 Task: In the Company medtronic.com, Add note: 'Schedule a meeting with the finance team to review budget allocations.'. Mark checkbox to create task to follow up ': In 3 business days '. Create task, with  description: Physical meeting done, Add due date: Today; Add reminder: 30 Minutes before. Set Priority High and add note: Review the attached proposal before the meeting and highlight the key benefits for the client.. Logged in from softage.1@softage.net
Action: Mouse moved to (88, 56)
Screenshot: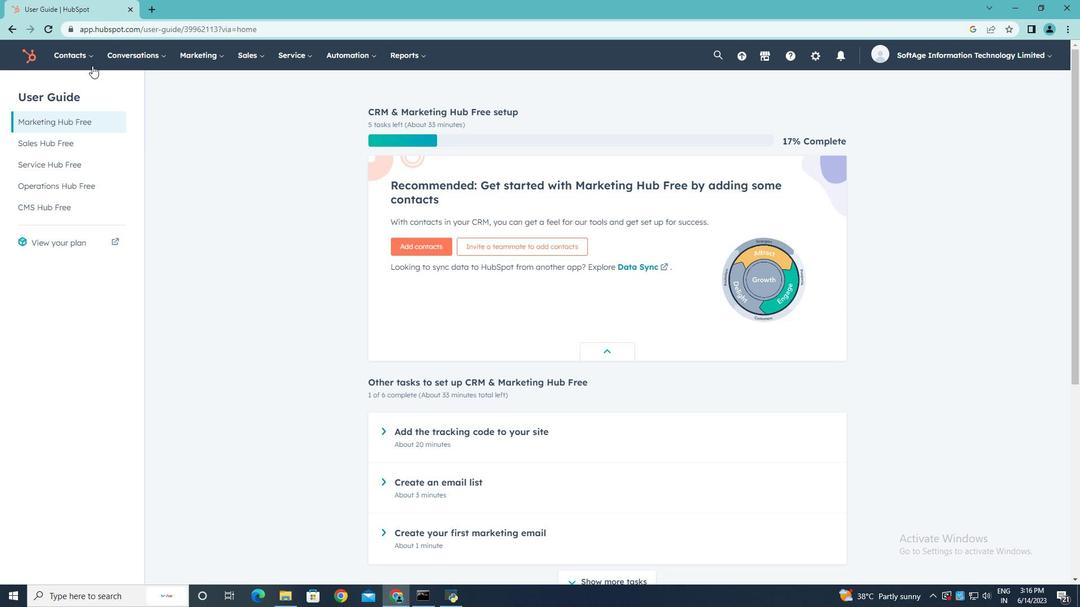 
Action: Mouse pressed left at (88, 56)
Screenshot: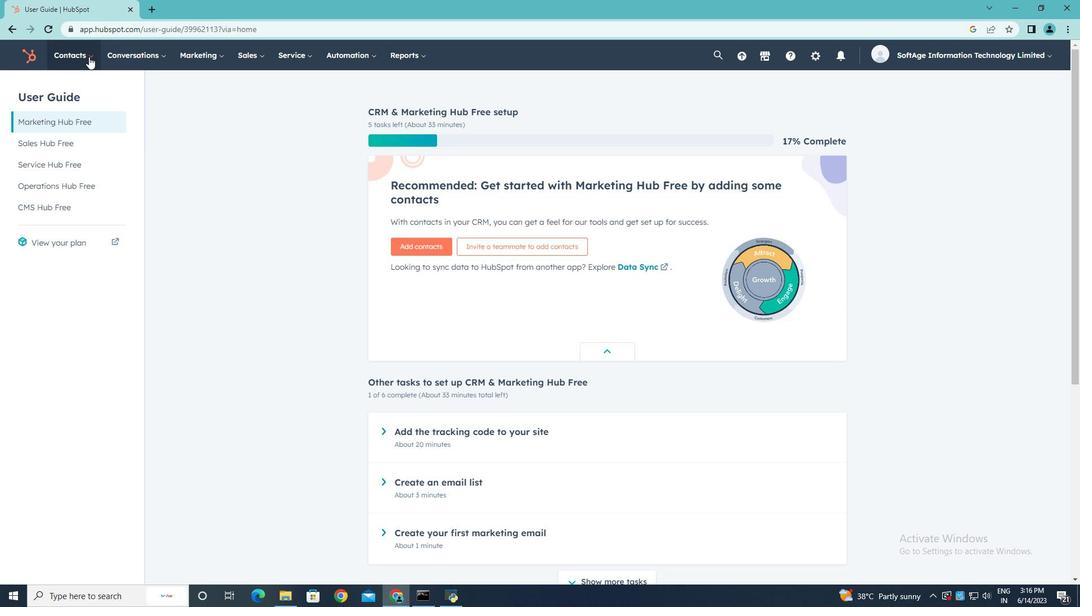 
Action: Mouse moved to (79, 114)
Screenshot: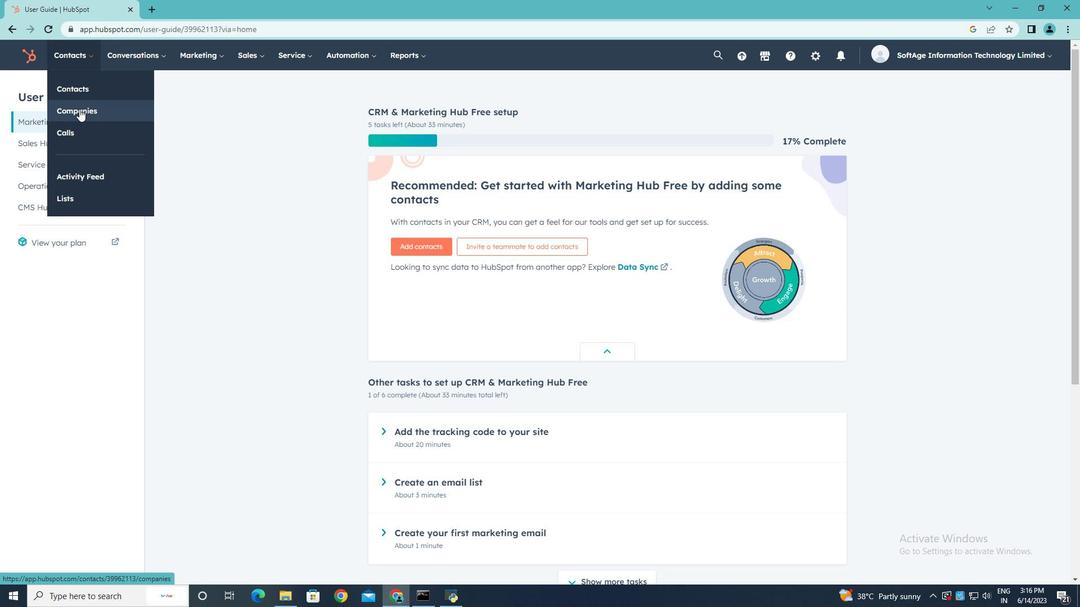 
Action: Mouse pressed left at (79, 114)
Screenshot: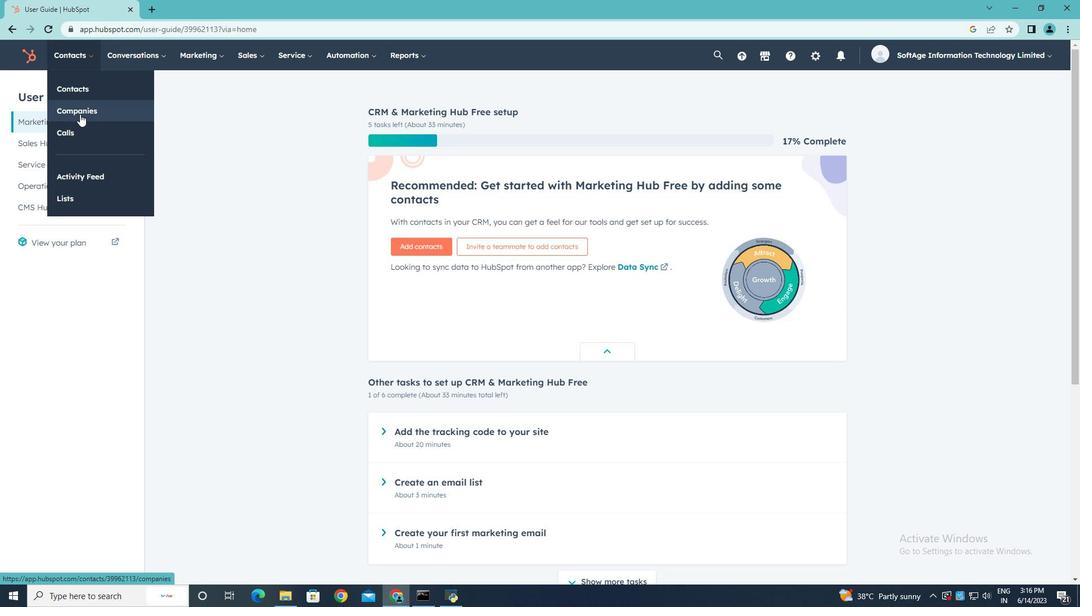 
Action: Mouse moved to (82, 184)
Screenshot: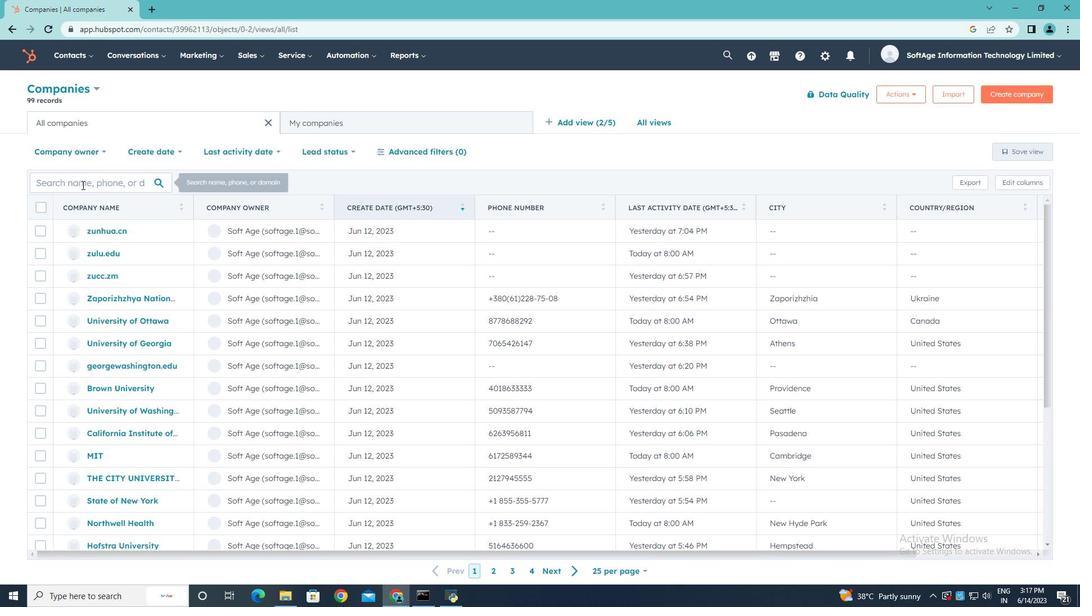 
Action: Mouse pressed left at (82, 184)
Screenshot: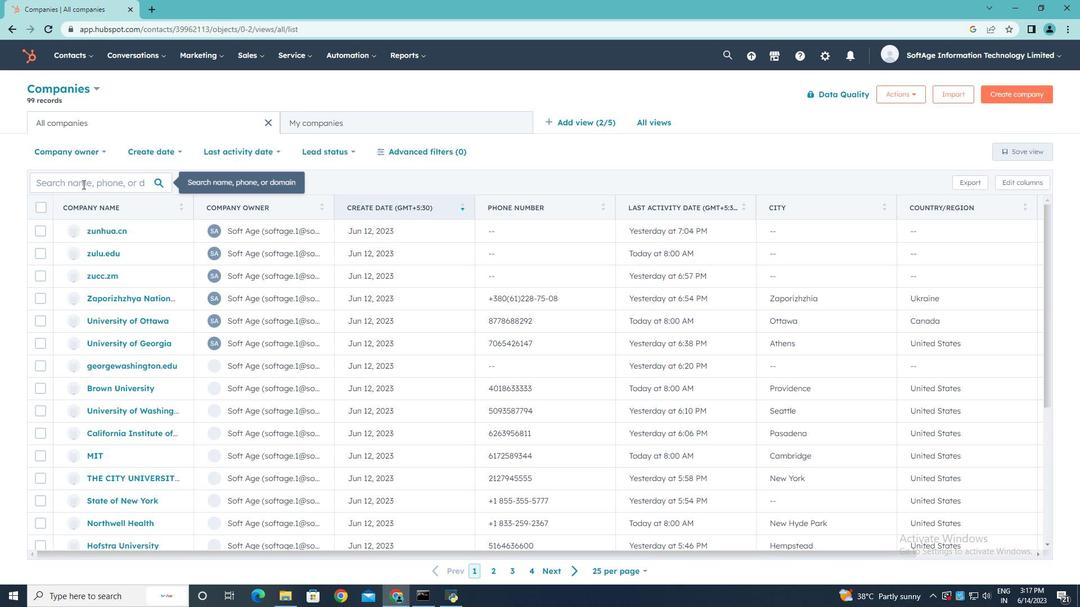 
Action: Key pressed medtronic.com
Screenshot: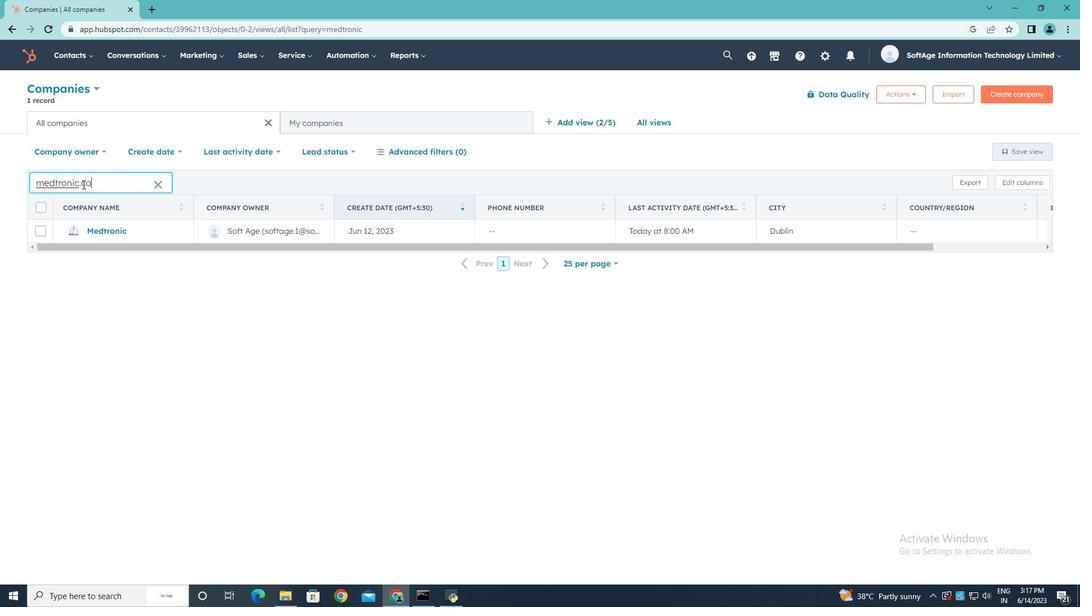 
Action: Mouse moved to (100, 228)
Screenshot: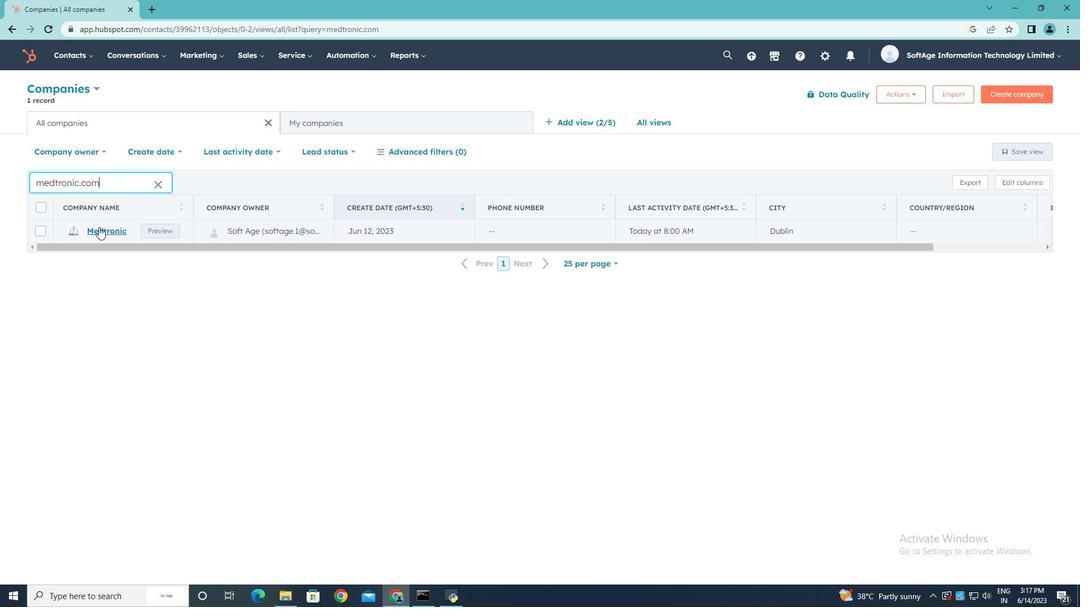 
Action: Mouse pressed left at (100, 228)
Screenshot: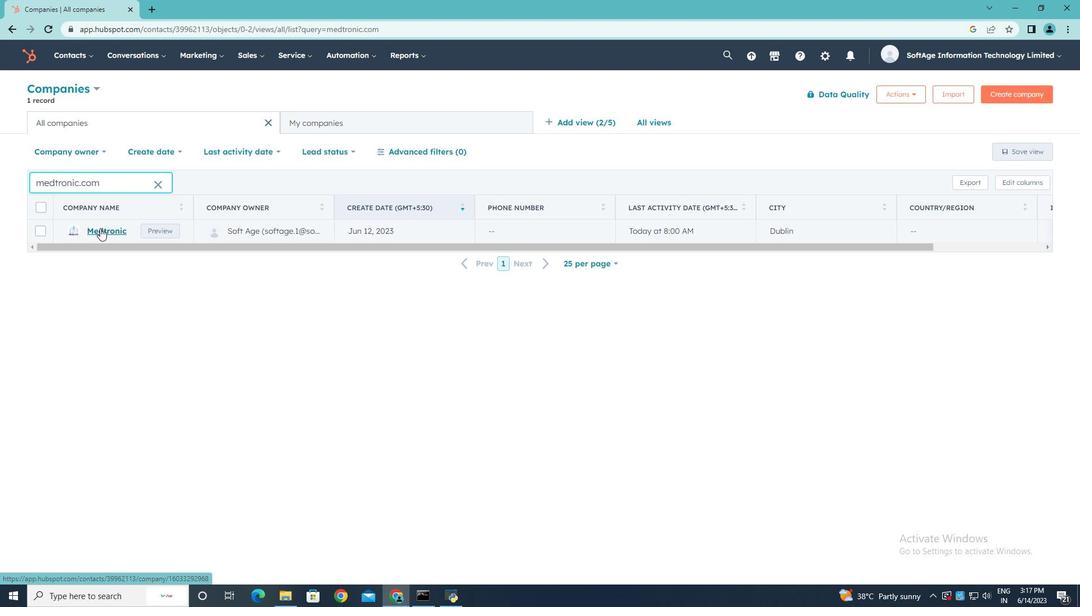 
Action: Mouse moved to (41, 187)
Screenshot: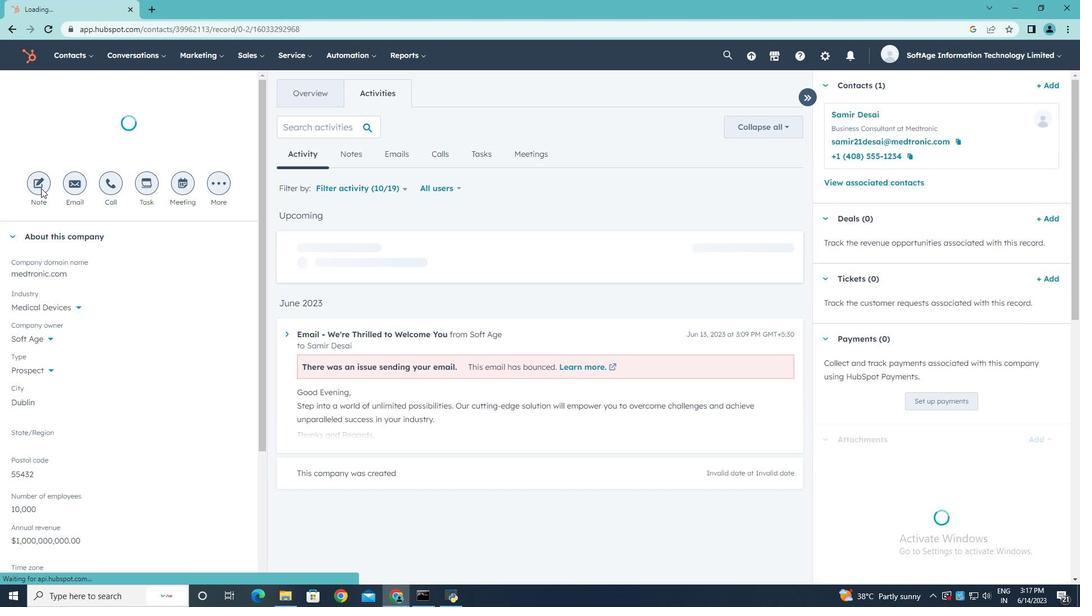 
Action: Mouse pressed left at (41, 187)
Screenshot: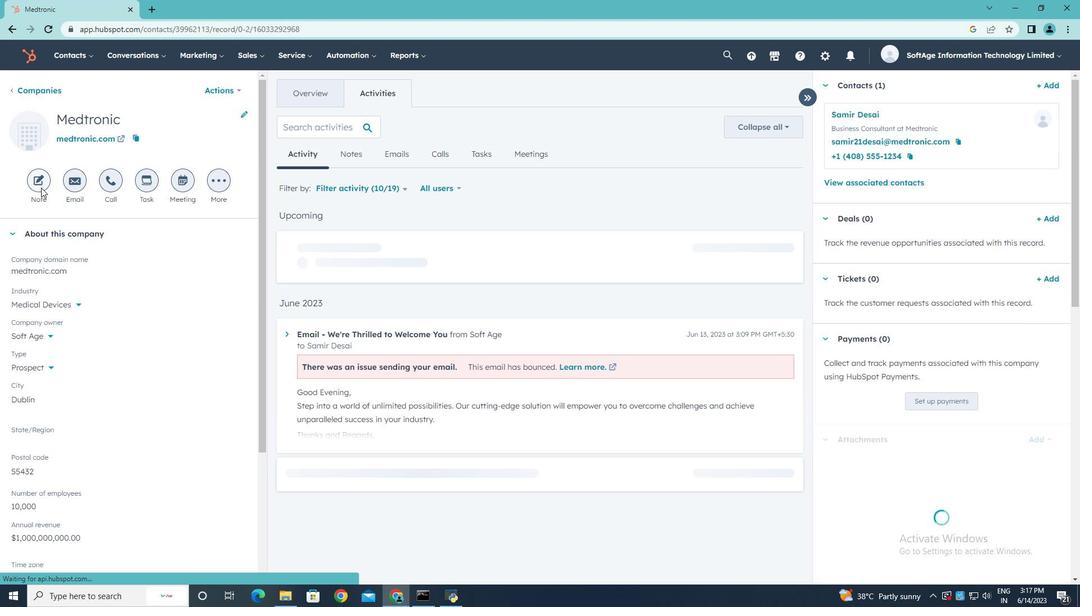 
Action: Key pressed <Key.shift><Key.shift><Key.shift><Key.shift><Key.shift><Key.shift>Schedule<Key.space>a<Key.space>meeting<Key.space>with<Key.space>the<Key.space>d<Key.backspace>finance<Key.space>team<Key.space>to<Key.space>review<Key.space>budget<Key.space>allocs<Key.backspace>ations.
Screenshot: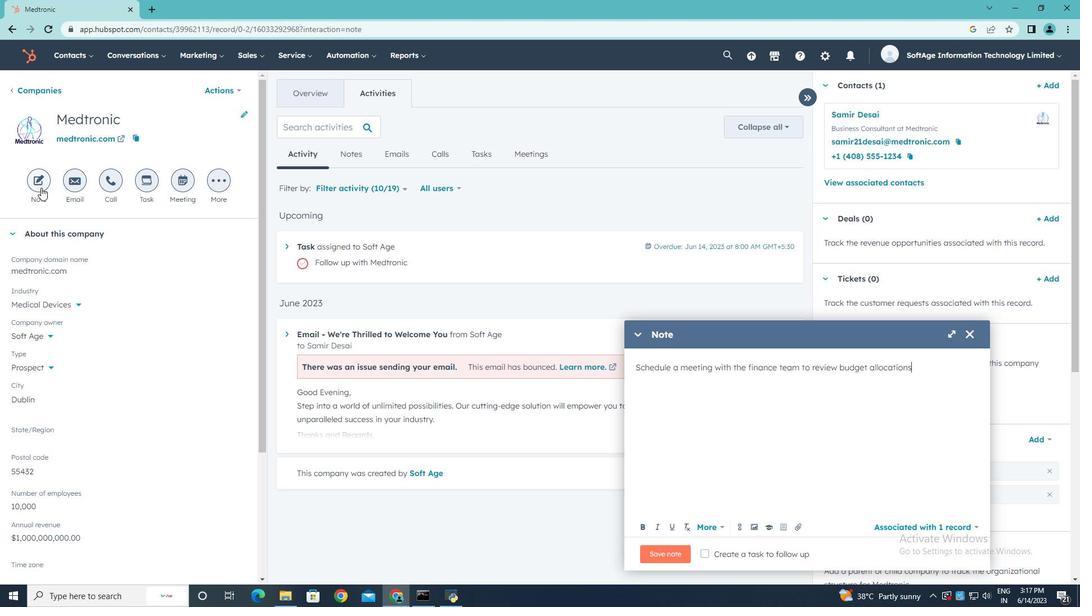 
Action: Mouse moved to (708, 554)
Screenshot: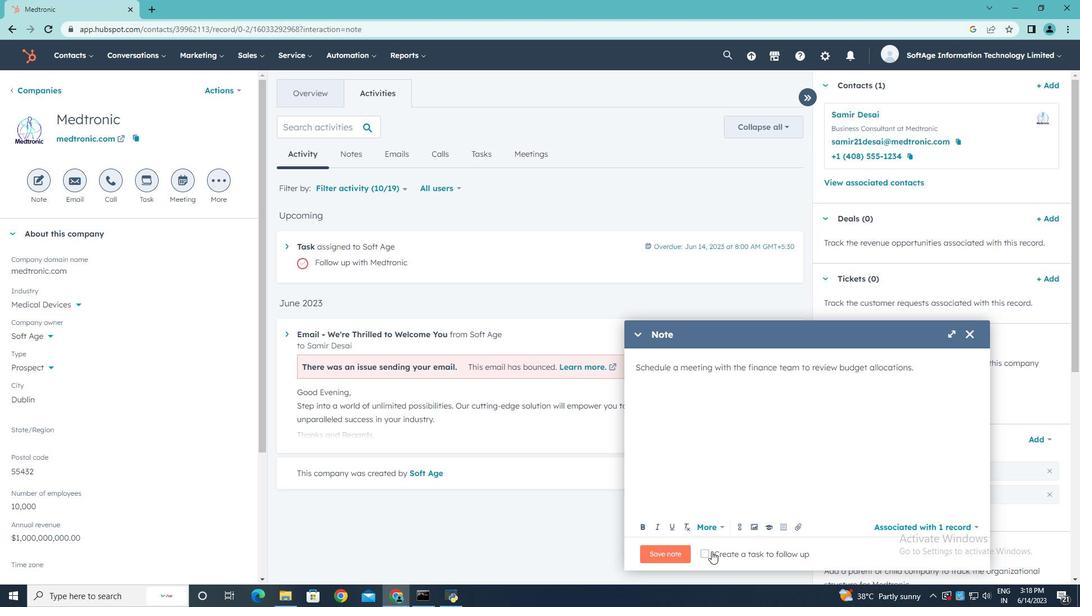 
Action: Mouse pressed left at (708, 554)
Screenshot: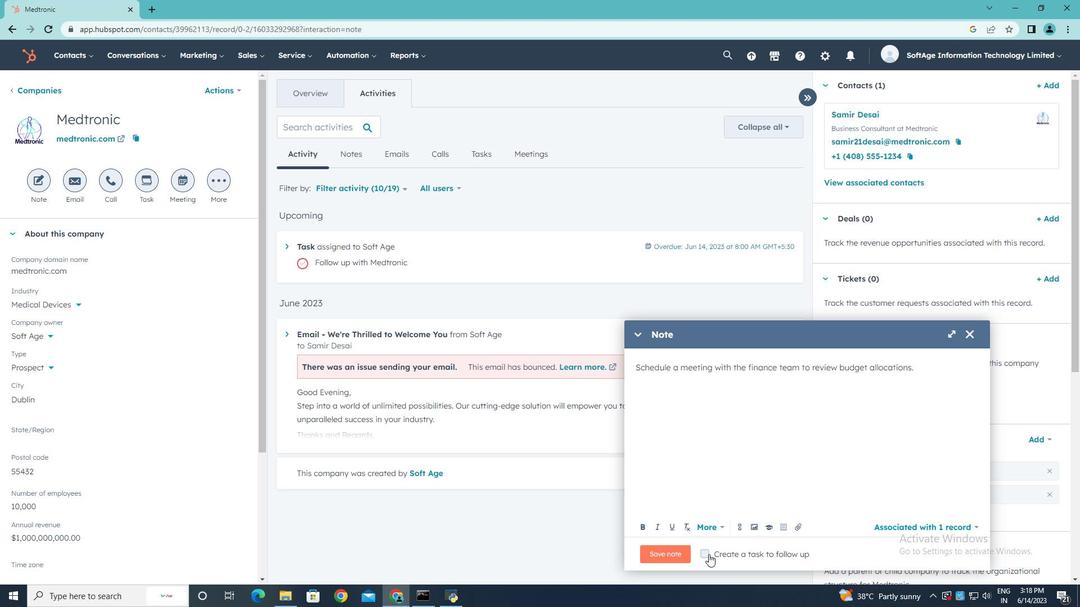 
Action: Mouse moved to (931, 554)
Screenshot: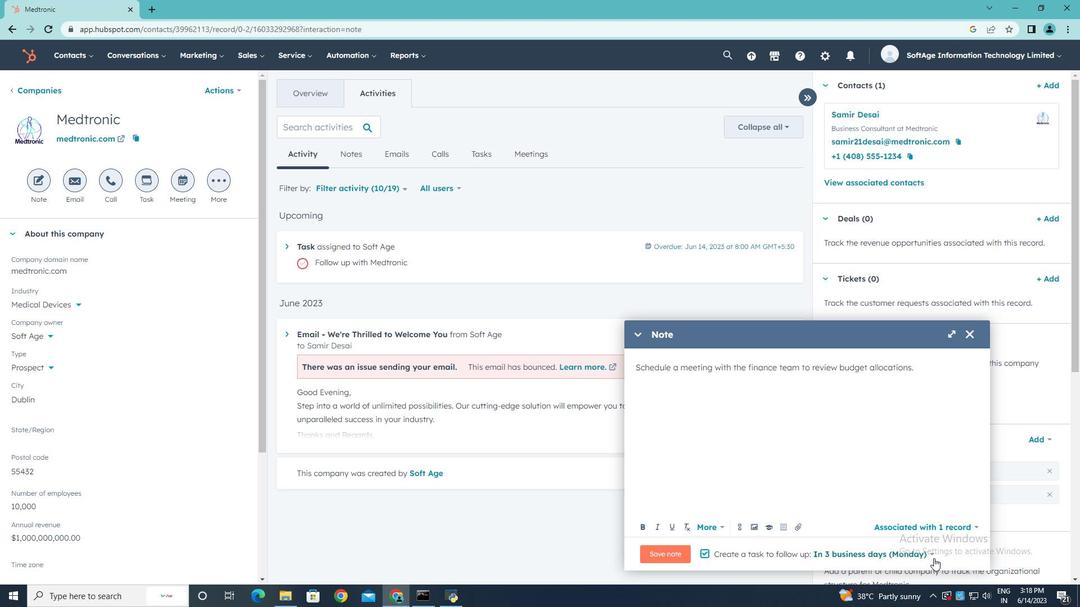 
Action: Mouse pressed left at (931, 554)
Screenshot: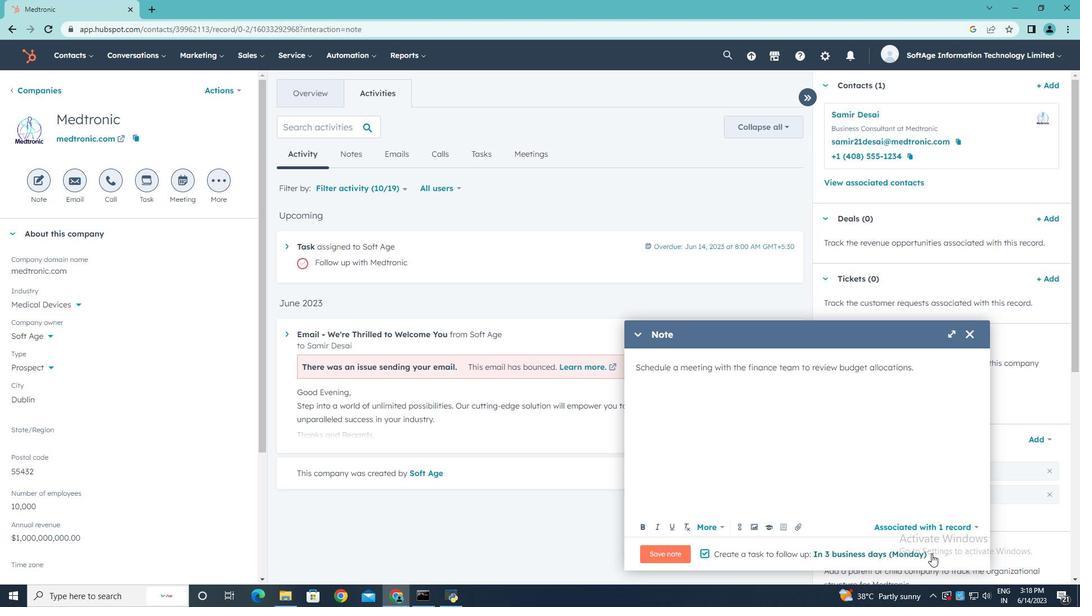 
Action: Mouse moved to (910, 446)
Screenshot: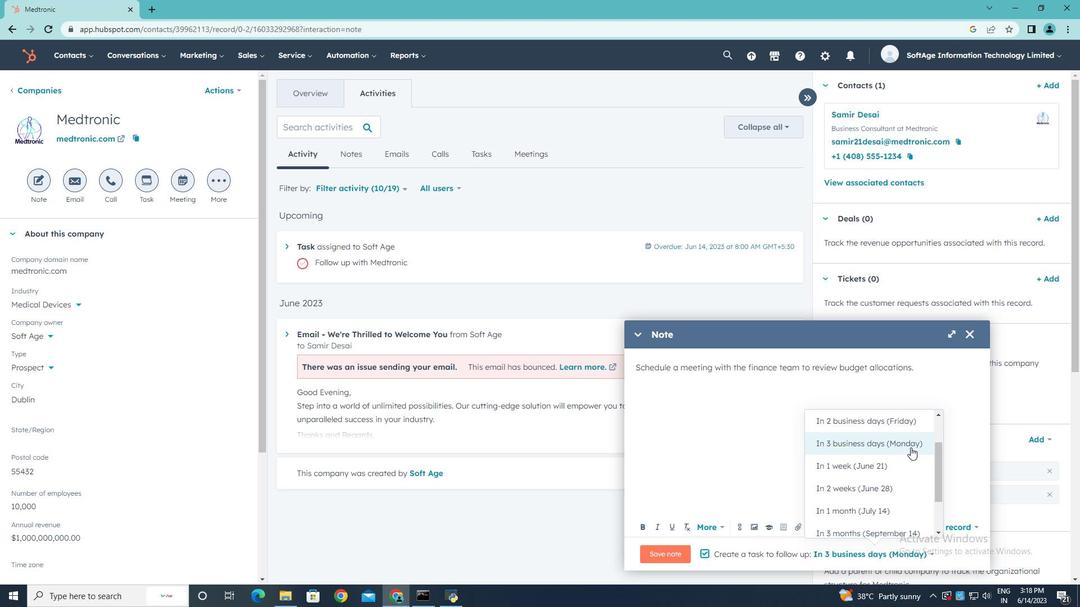 
Action: Mouse pressed left at (910, 446)
Screenshot: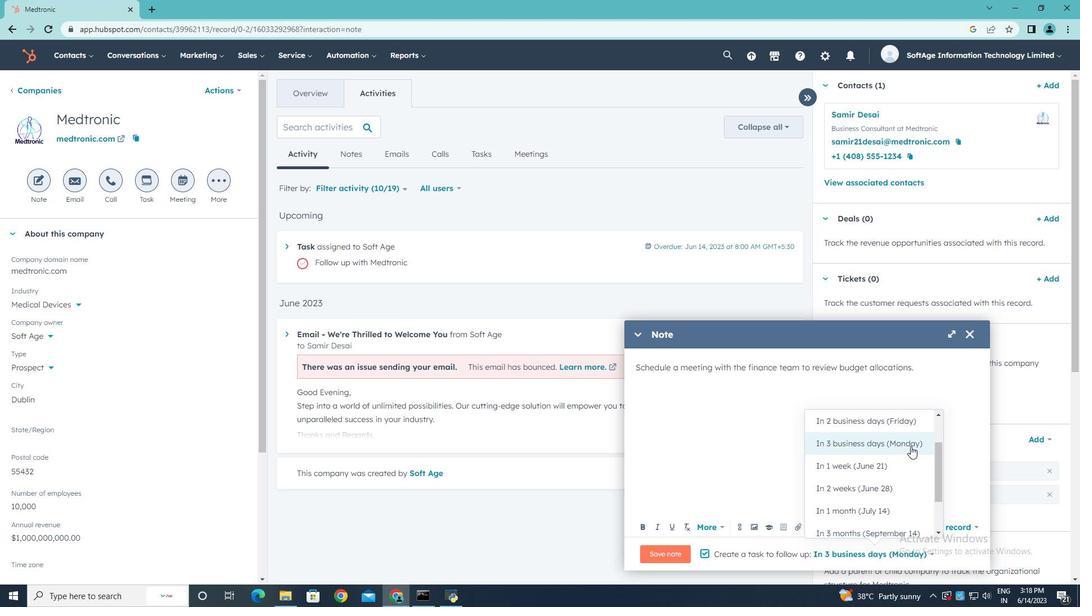 
Action: Mouse moved to (668, 554)
Screenshot: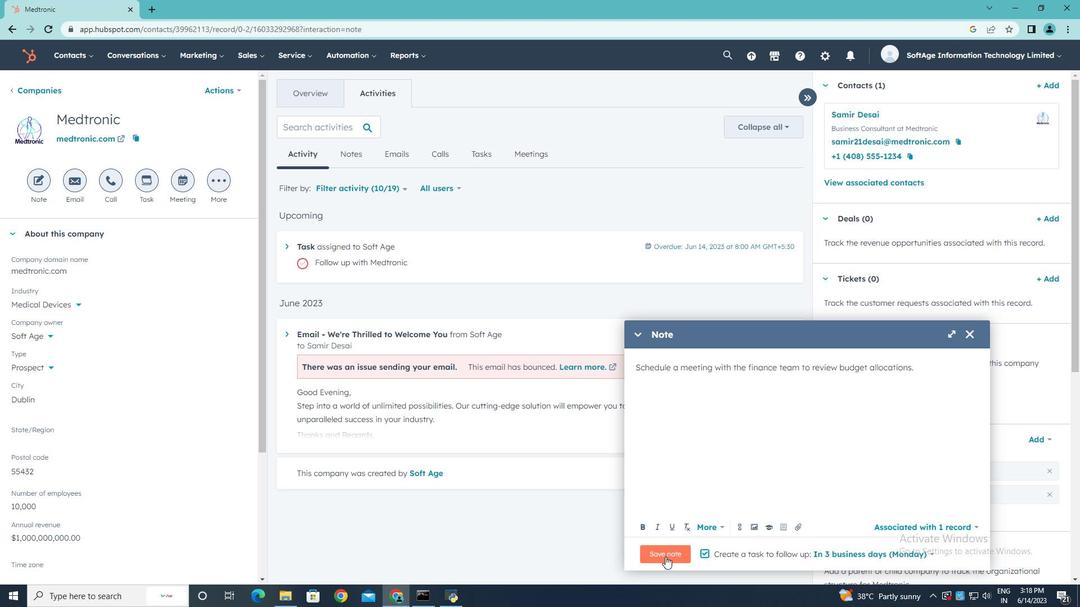 
Action: Mouse pressed left at (668, 554)
Screenshot: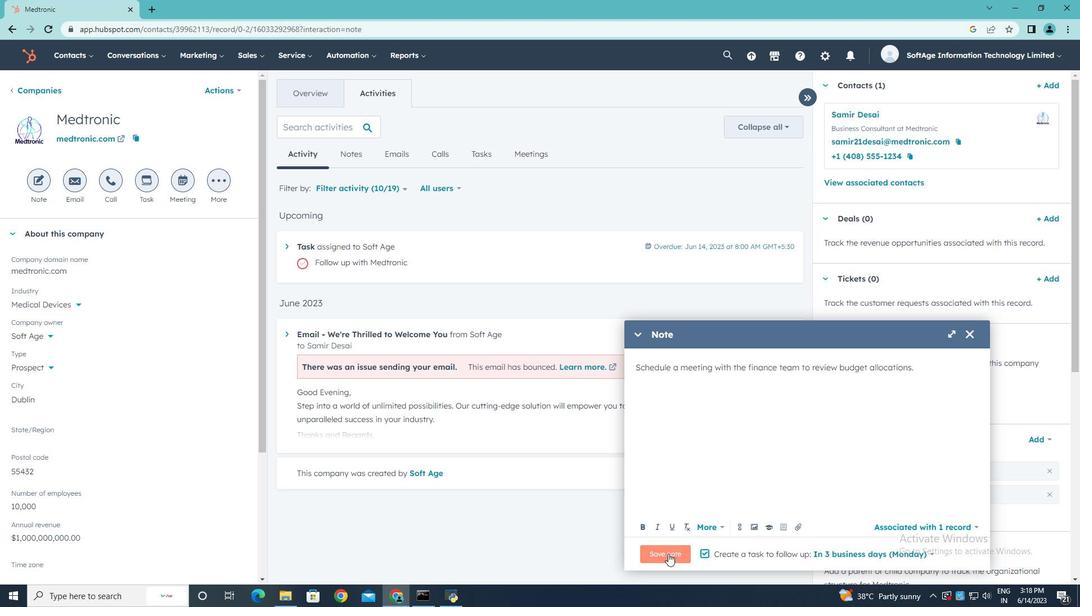
Action: Mouse moved to (152, 185)
Screenshot: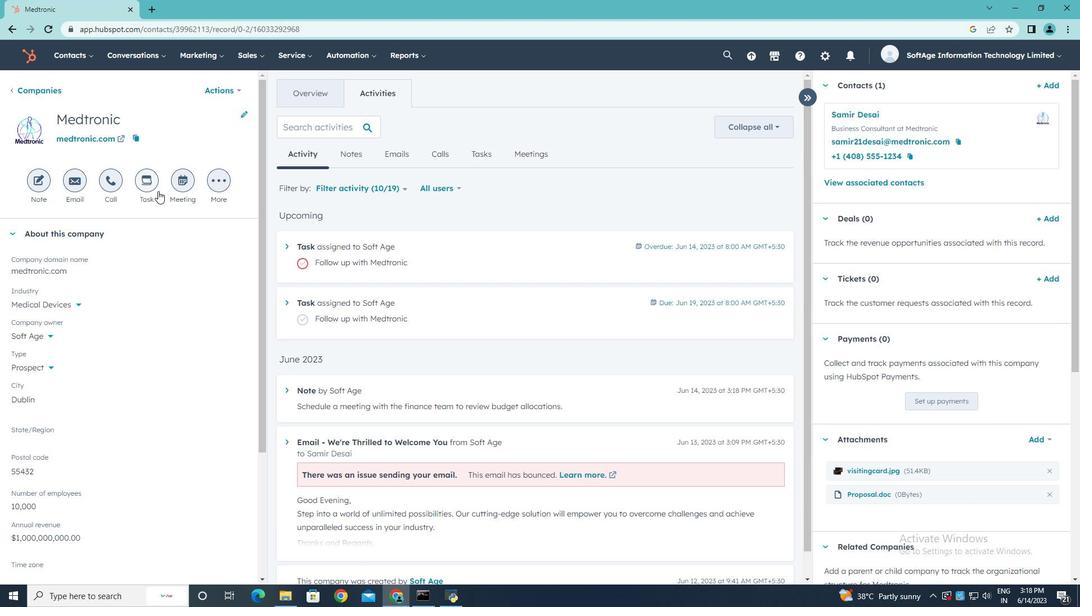 
Action: Mouse pressed left at (152, 185)
Screenshot: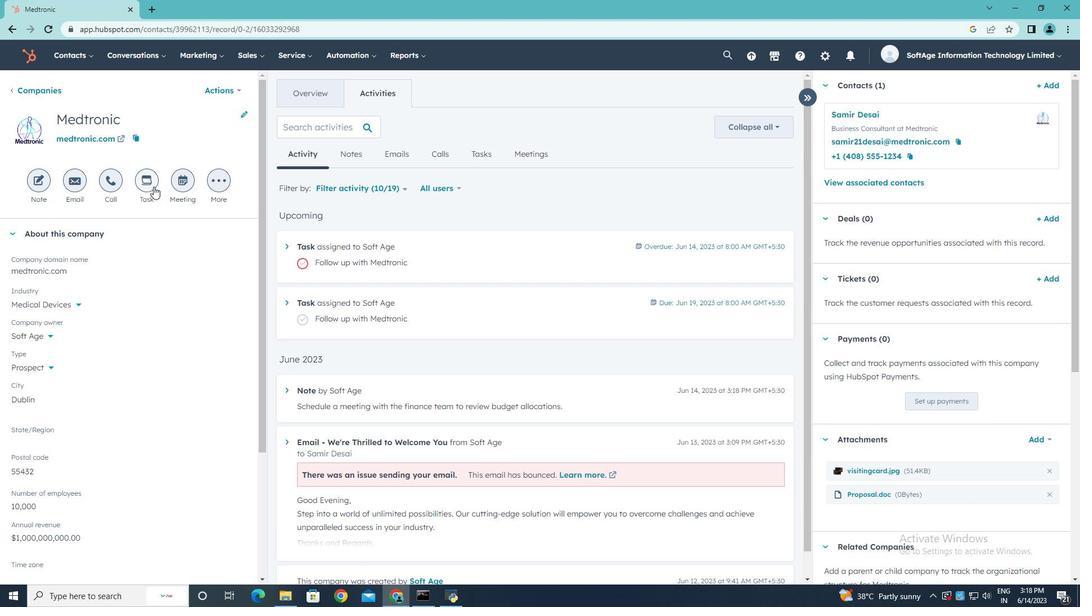 
Action: Key pressed <Key.shift><Key.shift>Physical<Key.space>meeting<Key.space>done
Screenshot: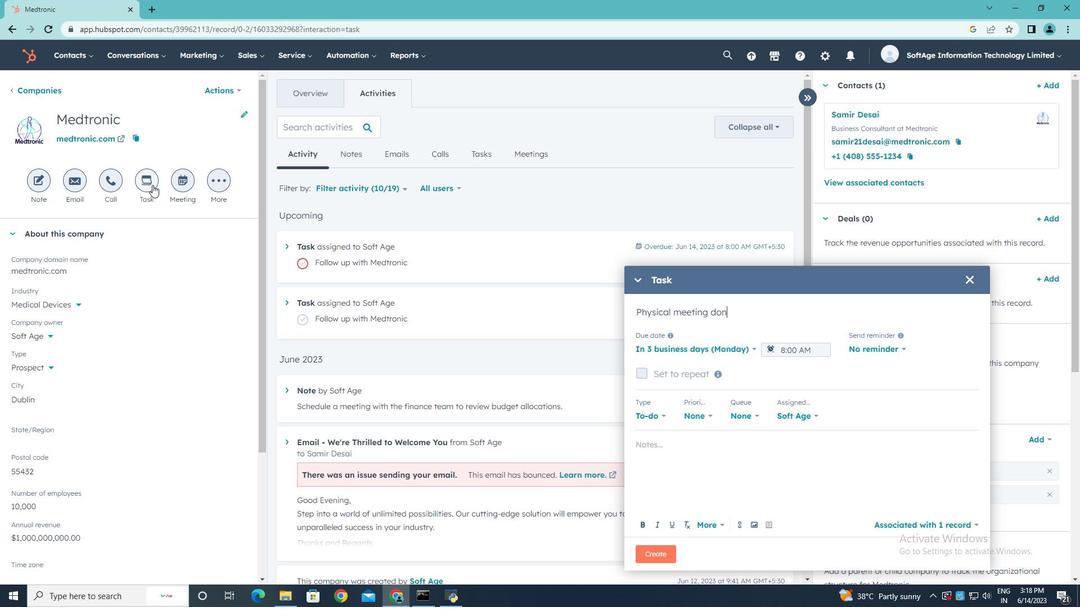 
Action: Mouse moved to (754, 347)
Screenshot: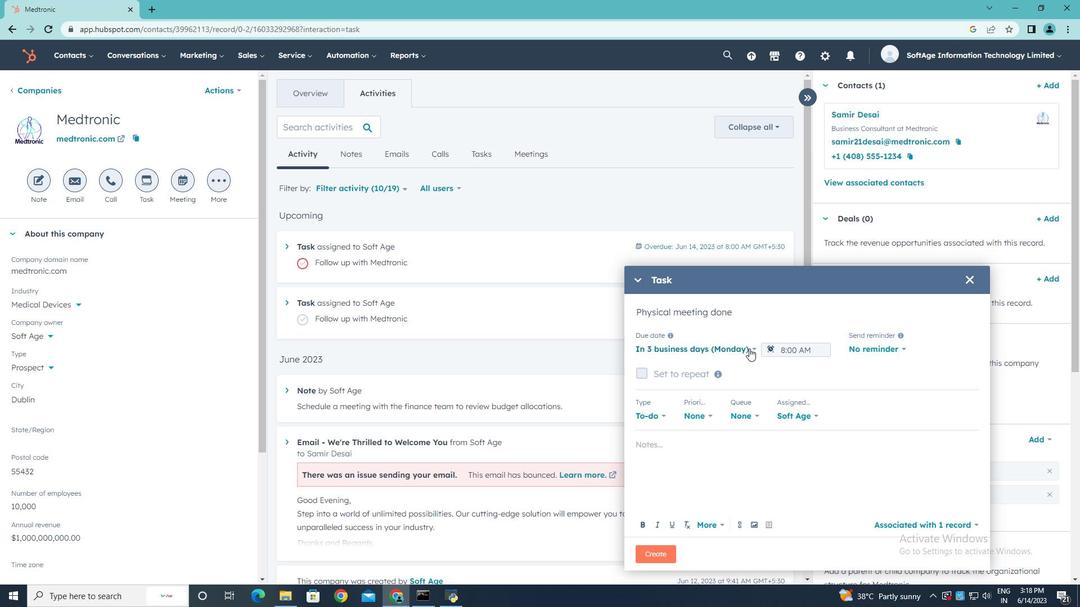 
Action: Mouse pressed left at (754, 347)
Screenshot: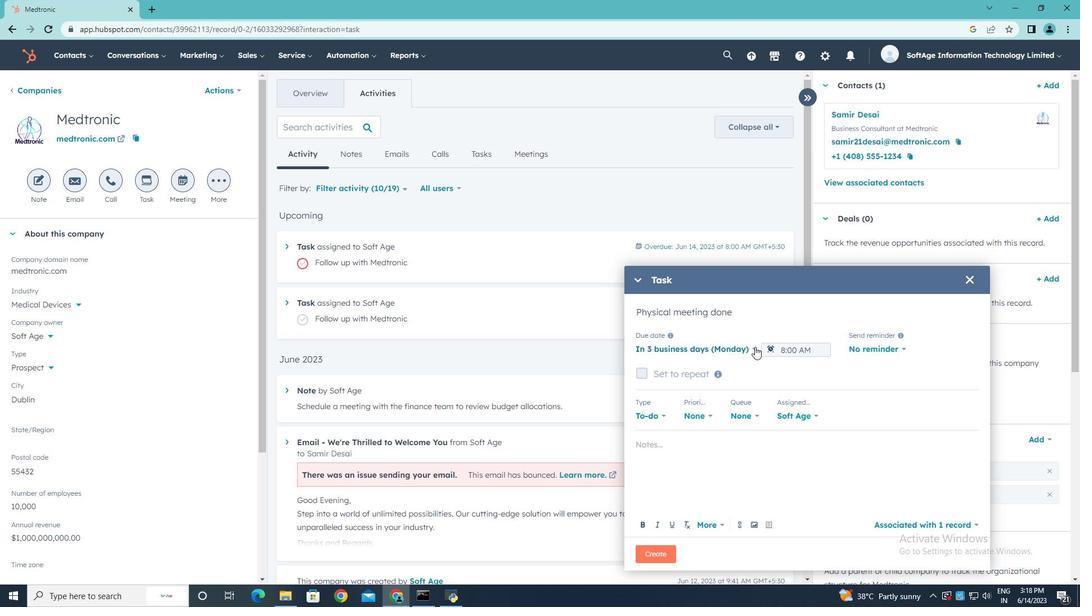 
Action: Mouse moved to (723, 405)
Screenshot: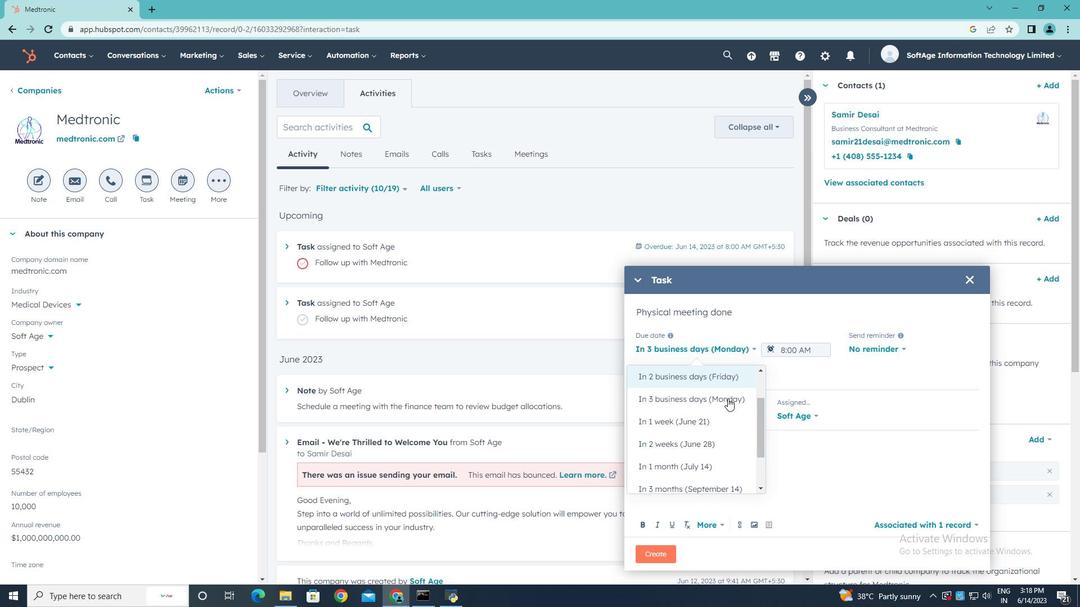 
Action: Mouse scrolled (723, 406) with delta (0, 0)
Screenshot: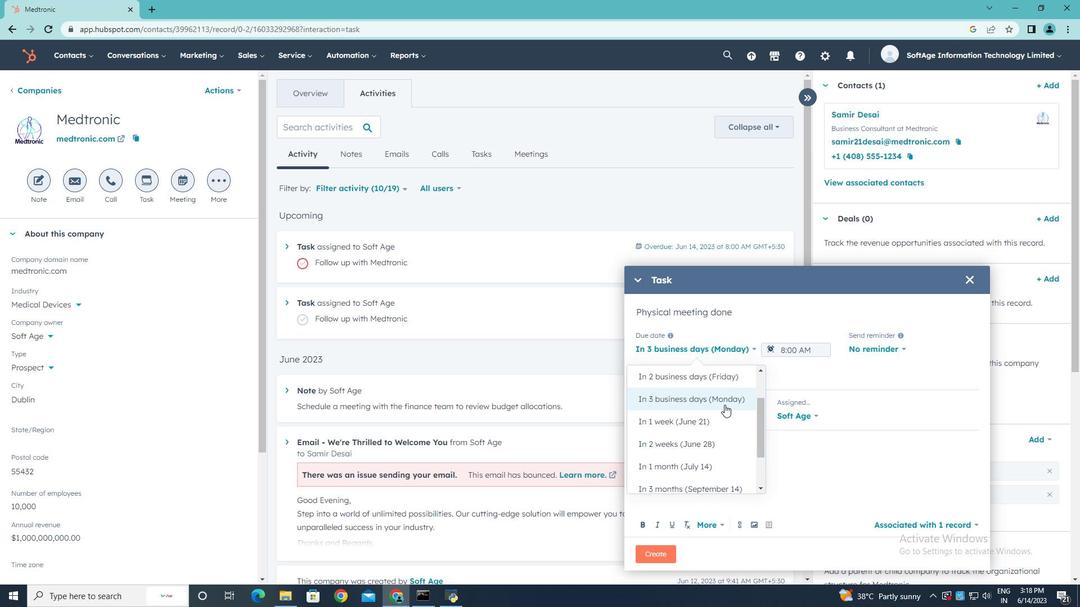 
Action: Mouse scrolled (723, 406) with delta (0, 0)
Screenshot: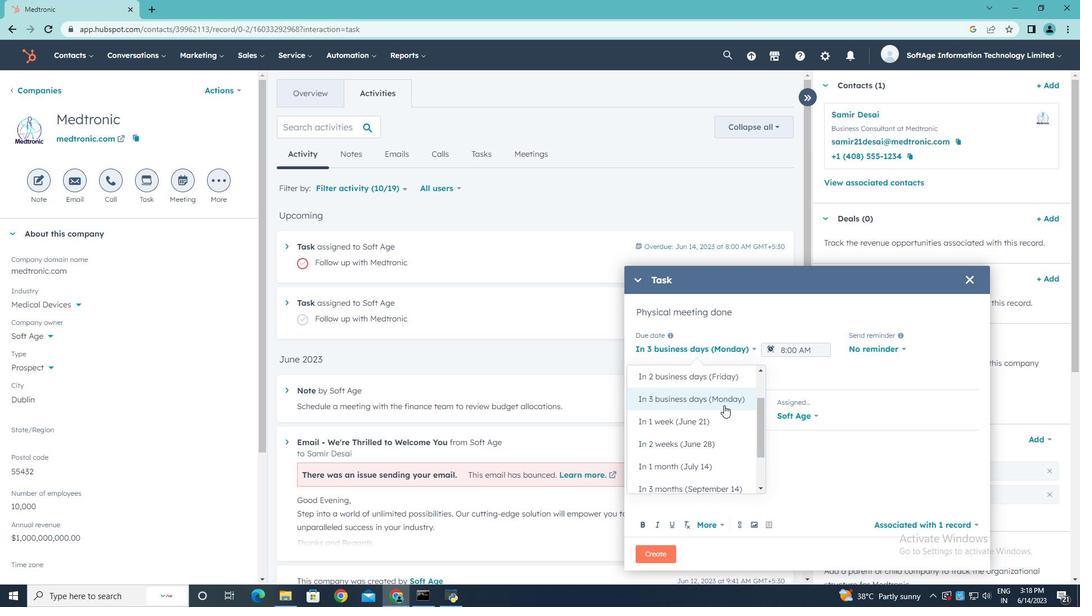 
Action: Mouse scrolled (723, 406) with delta (0, 0)
Screenshot: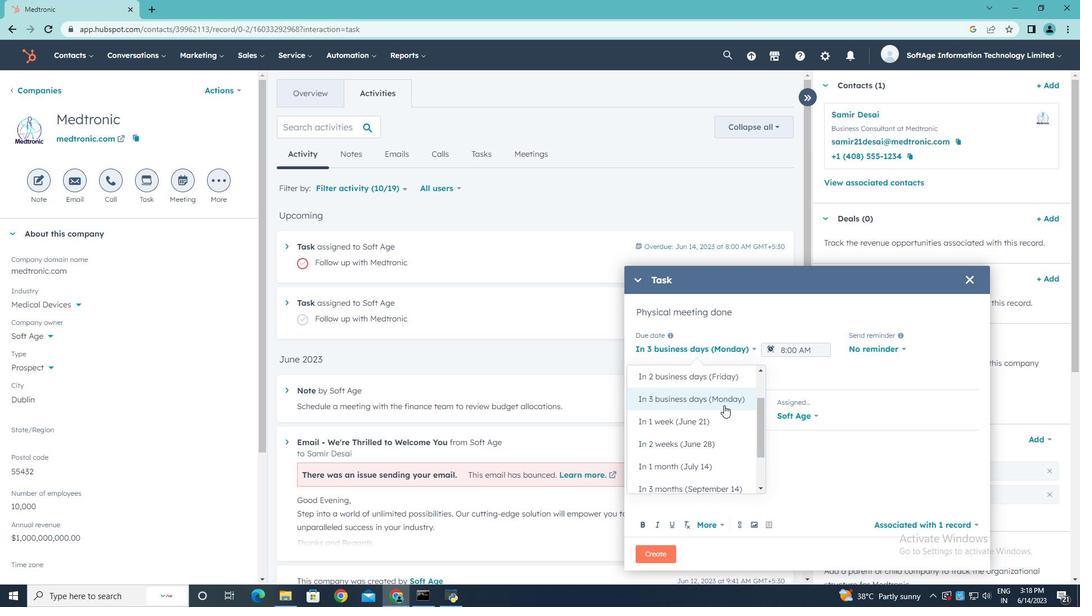 
Action: Mouse scrolled (723, 406) with delta (0, 0)
Screenshot: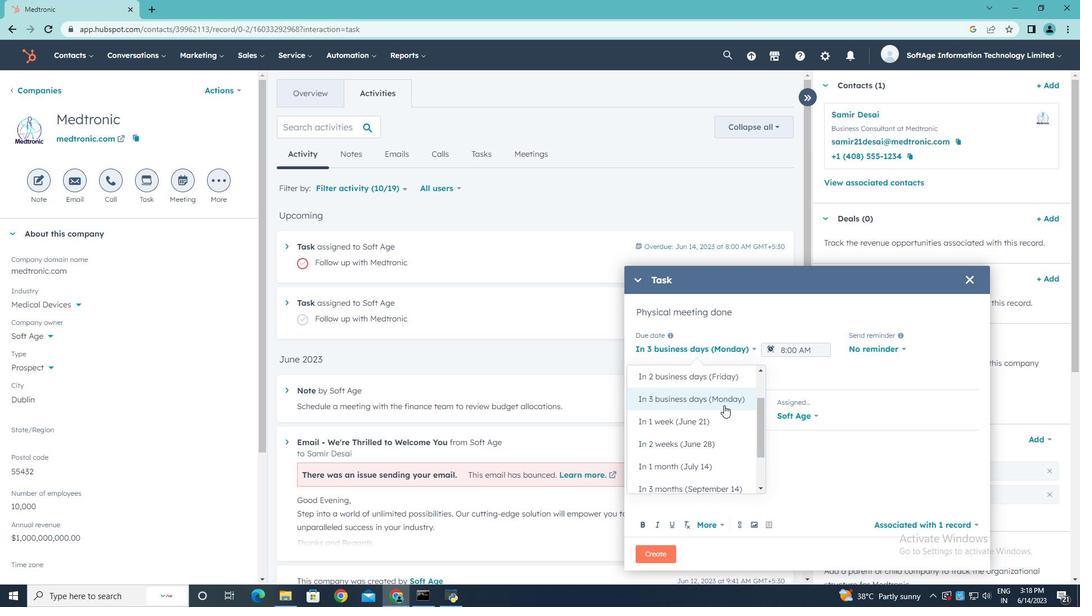 
Action: Mouse moved to (717, 405)
Screenshot: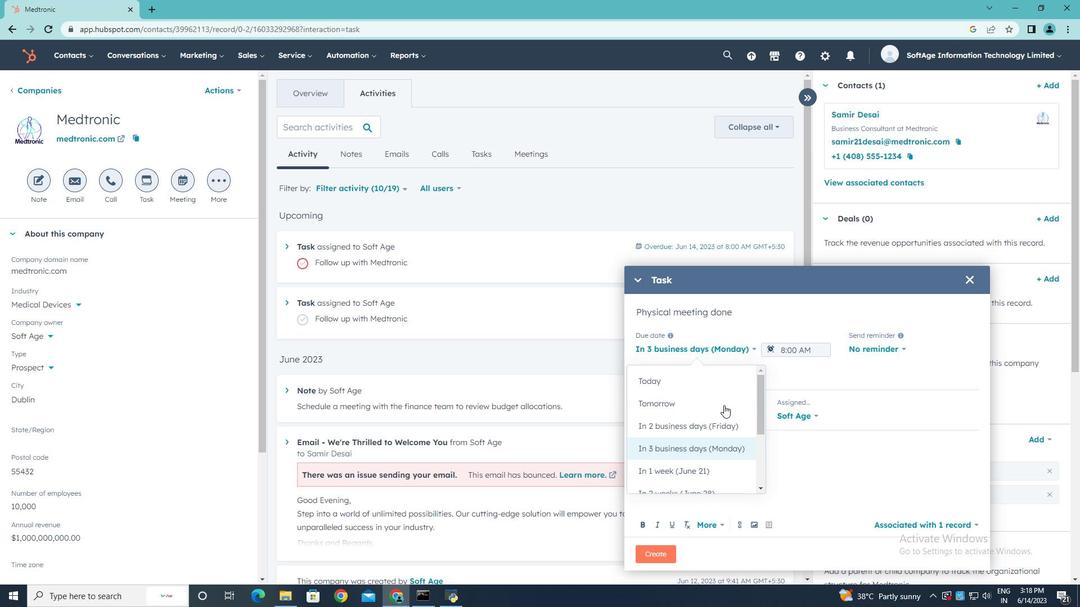 
Action: Mouse pressed left at (717, 405)
Screenshot: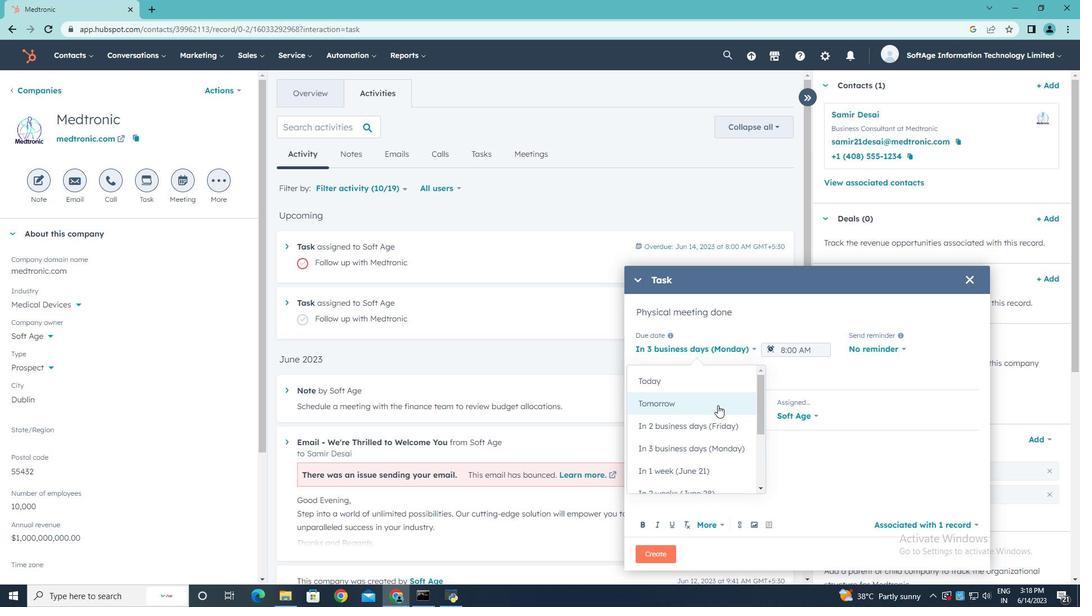 
Action: Mouse moved to (828, 349)
Screenshot: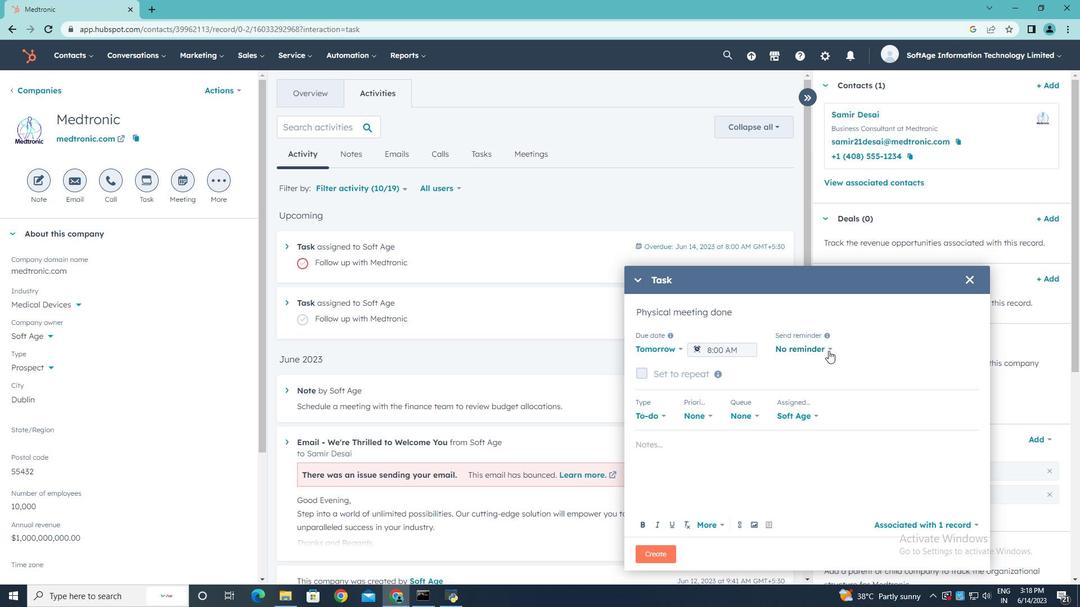 
Action: Mouse pressed left at (828, 349)
Screenshot: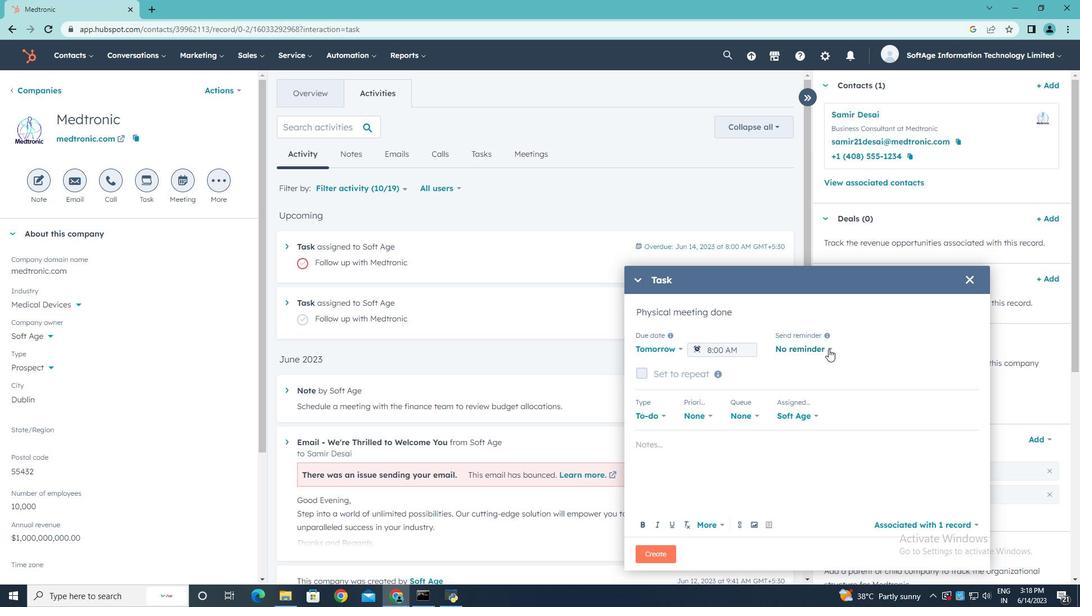 
Action: Mouse moved to (815, 423)
Screenshot: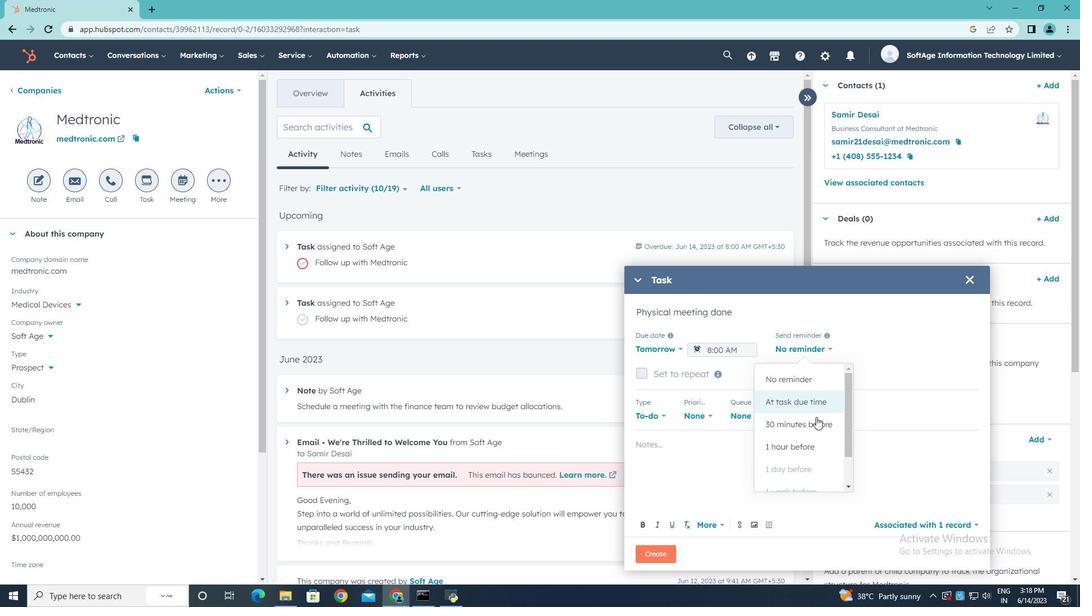 
Action: Mouse pressed left at (815, 423)
Screenshot: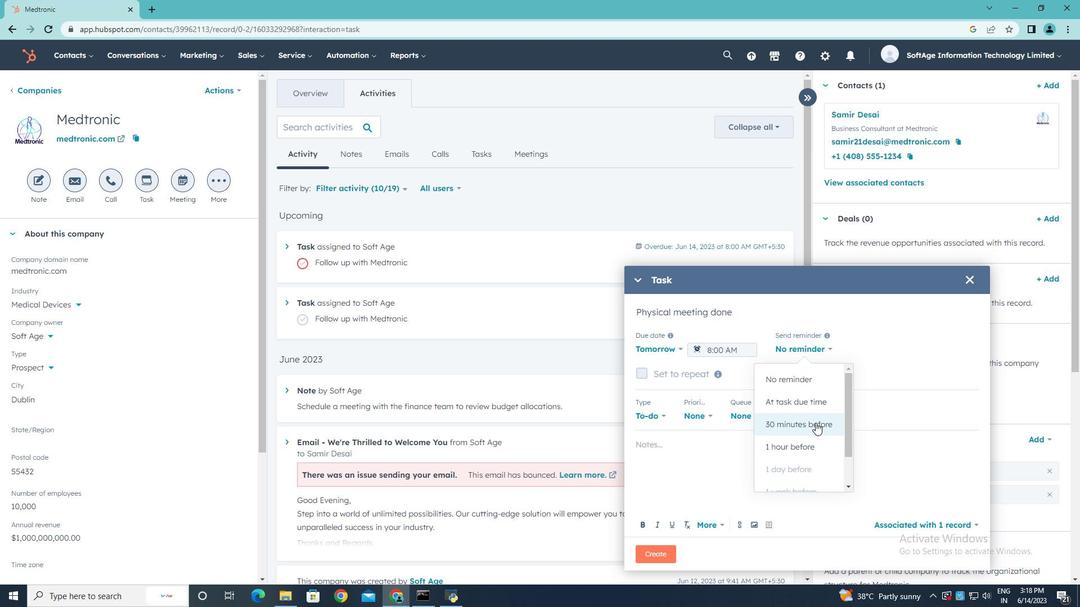 
Action: Mouse moved to (707, 416)
Screenshot: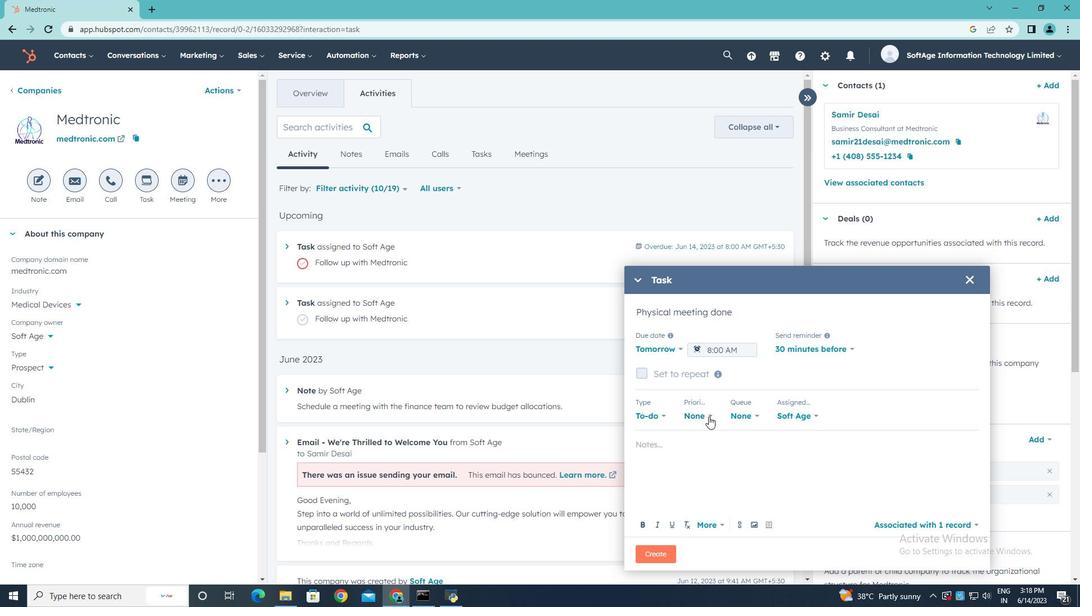 
Action: Mouse pressed left at (707, 416)
Screenshot: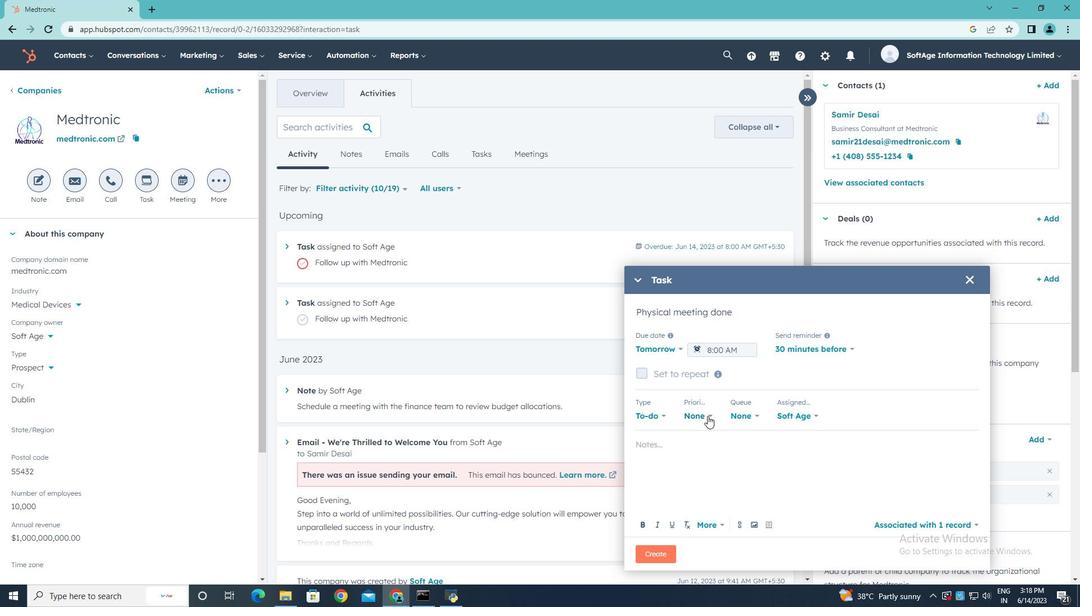 
Action: Mouse moved to (695, 517)
Screenshot: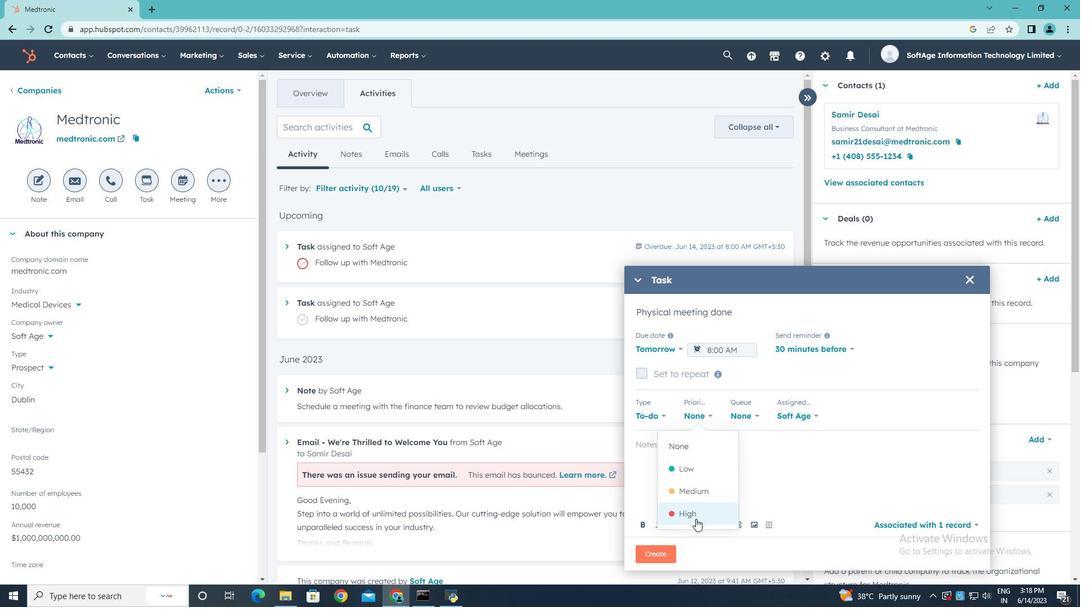 
Action: Mouse pressed left at (695, 517)
Screenshot: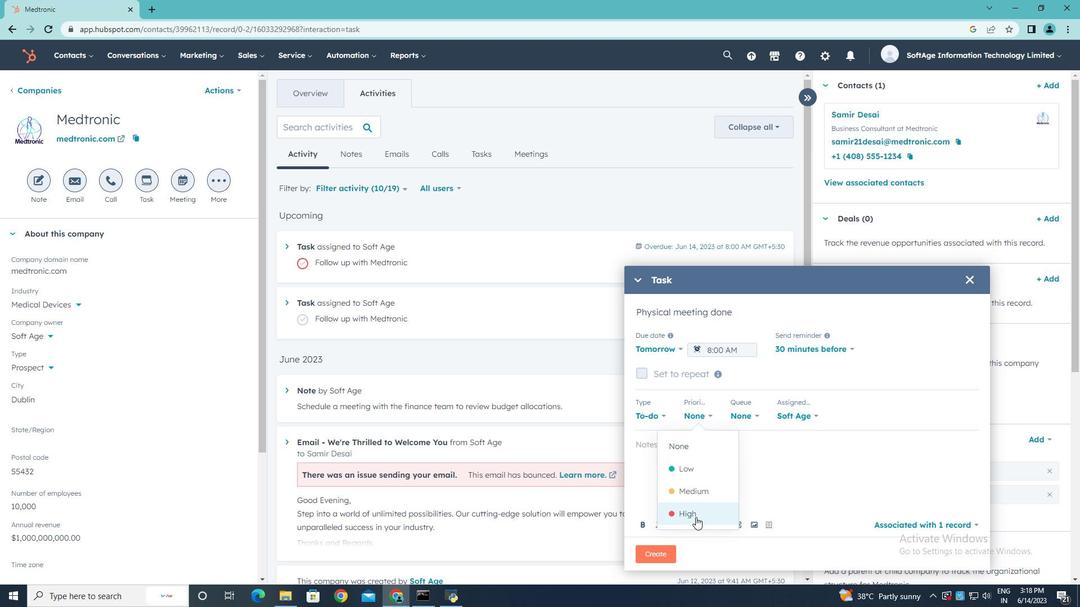 
Action: Mouse moved to (673, 447)
Screenshot: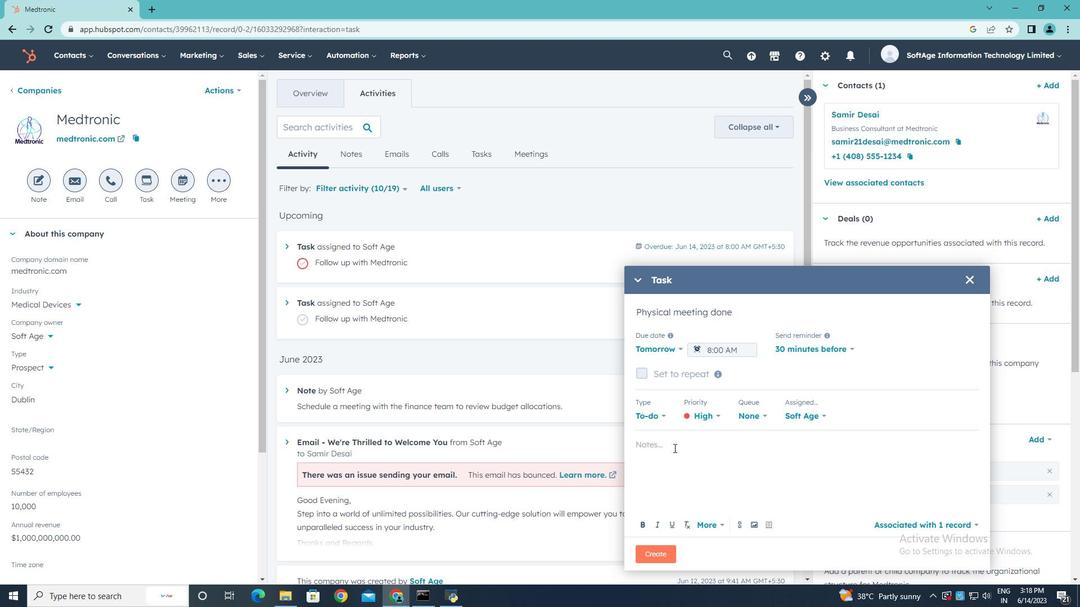 
Action: Mouse pressed left at (673, 447)
Screenshot: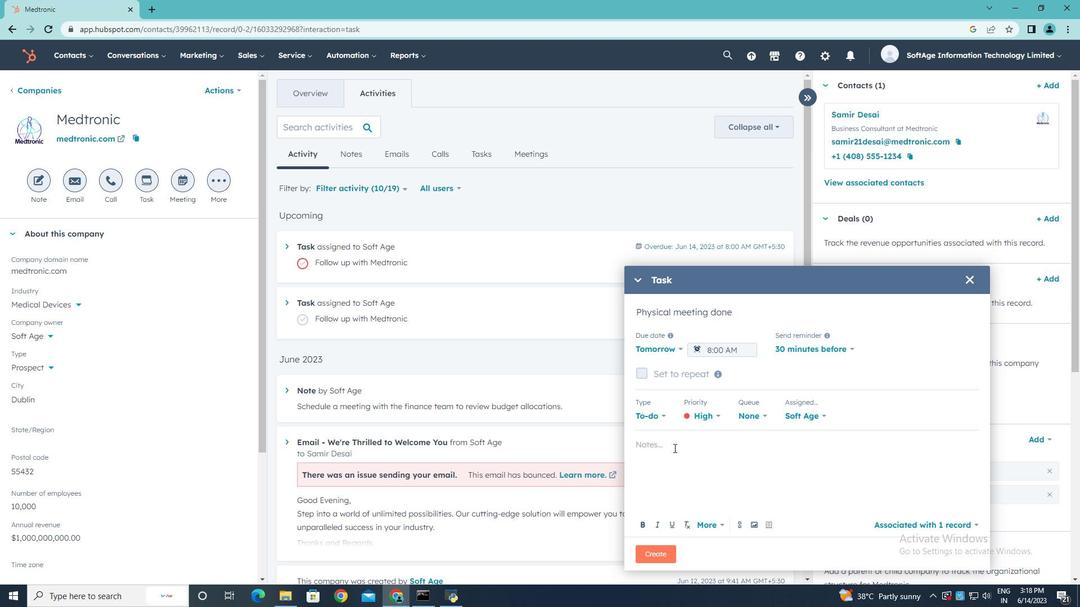 
Action: Key pressed <Key.shift>Review<Key.space>the<Key.space>attached<Key.space>proposal<Key.space>before<Key.space>the<Key.space>meeting<Key.space>and<Key.space>highlight<Key.space>the<Key.space>key<Key.space>benefits<Key.space>d<Key.backspace>for<Key.space>the<Key.space>cliengt<Key.backspace><Key.backspace>t..
Screenshot: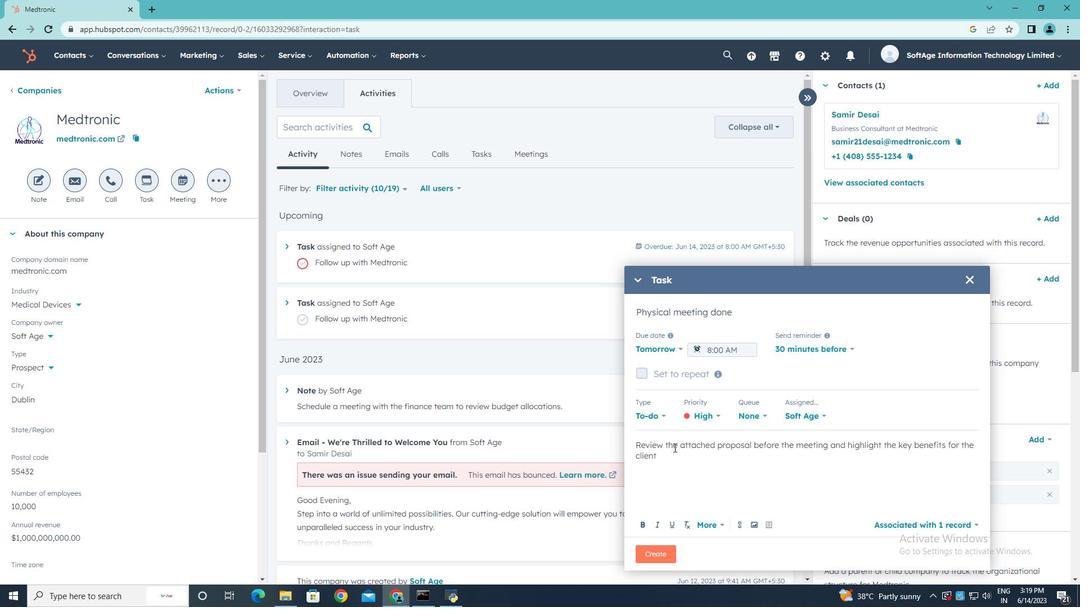 
Action: Mouse moved to (650, 552)
Screenshot: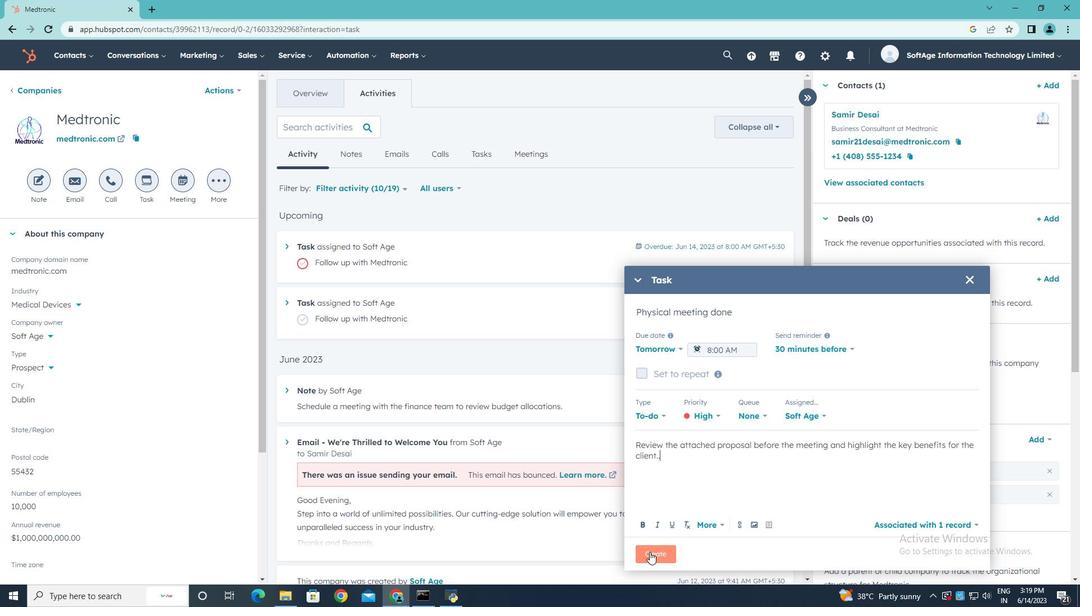 
Action: Mouse pressed left at (650, 552)
Screenshot: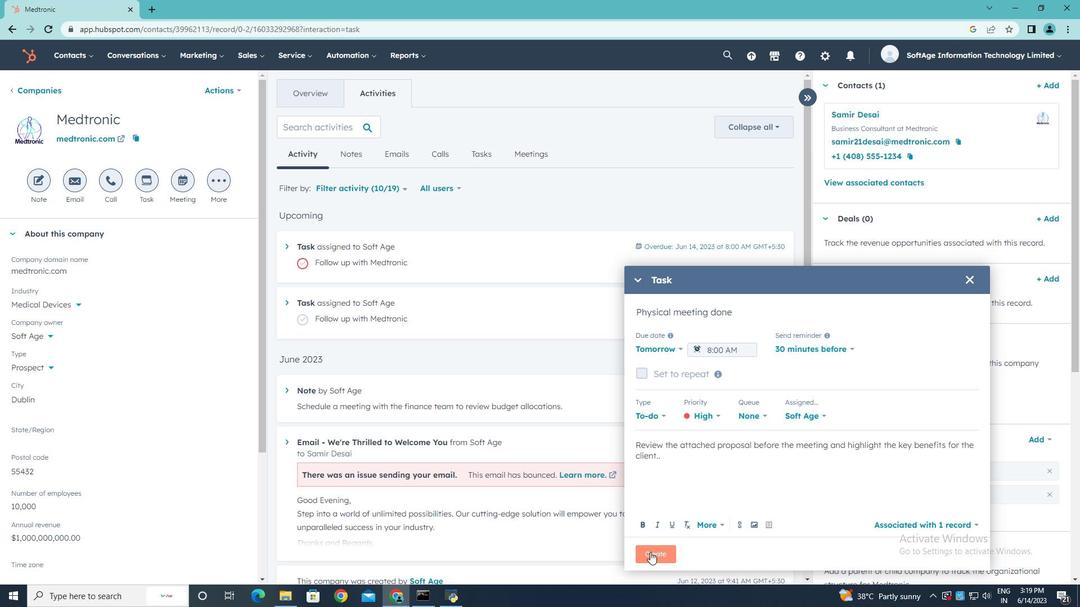 
